 Task: Slide 13 - Do Not Forget To Prepare The Space.
Action: Mouse moved to (36, 94)
Screenshot: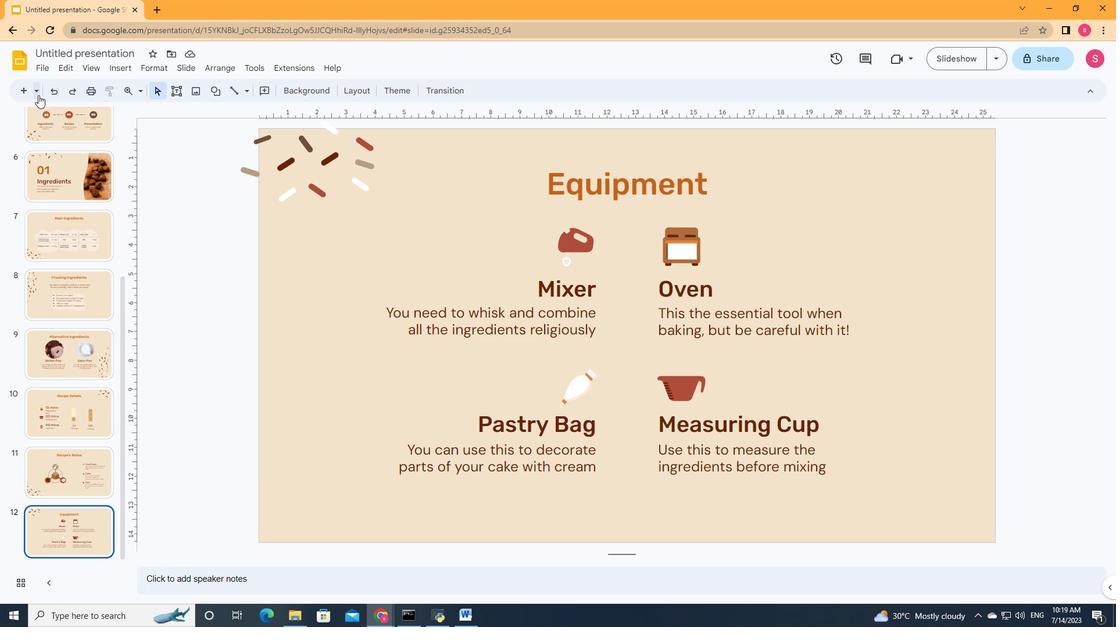 
Action: Mouse pressed left at (36, 94)
Screenshot: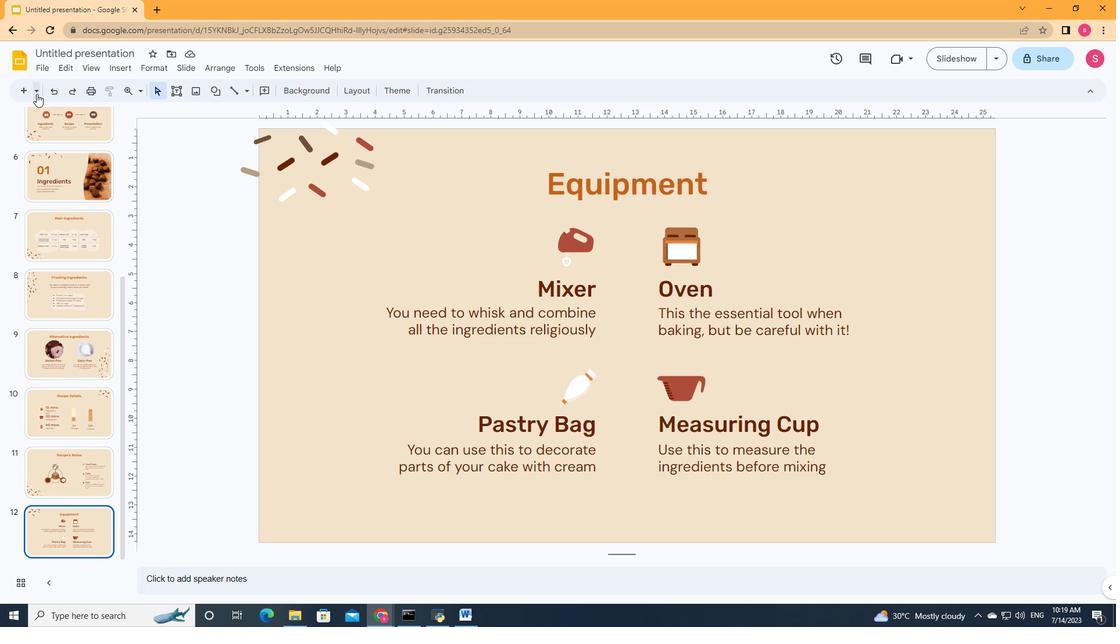 
Action: Mouse moved to (211, 249)
Screenshot: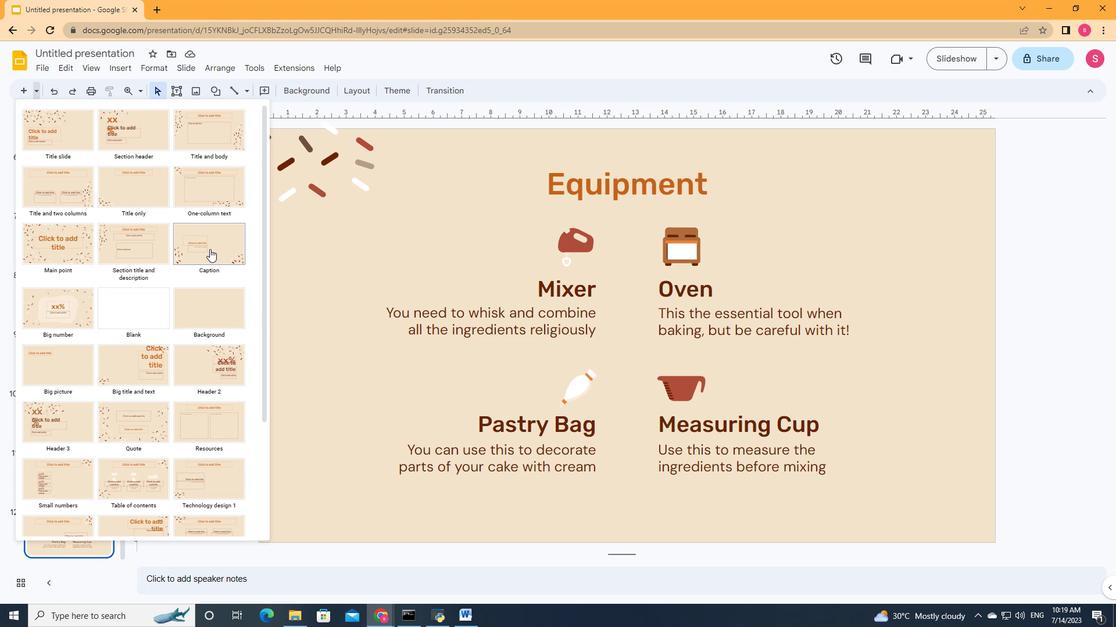 
Action: Mouse pressed left at (211, 249)
Screenshot: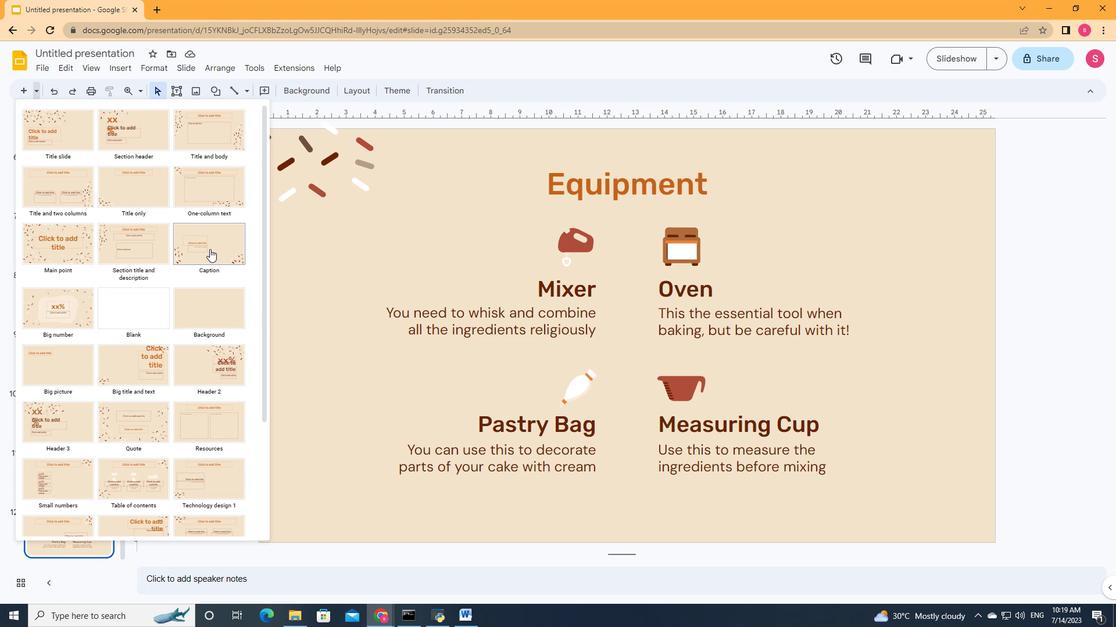 
Action: Mouse moved to (547, 291)
Screenshot: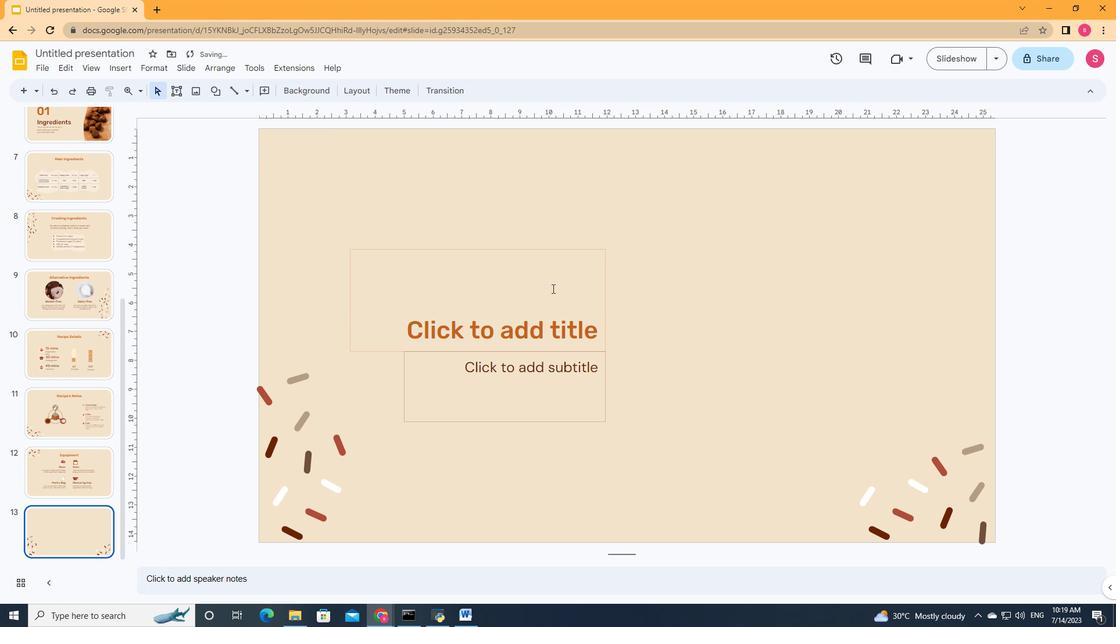 
Action: Mouse pressed left at (547, 291)
Screenshot: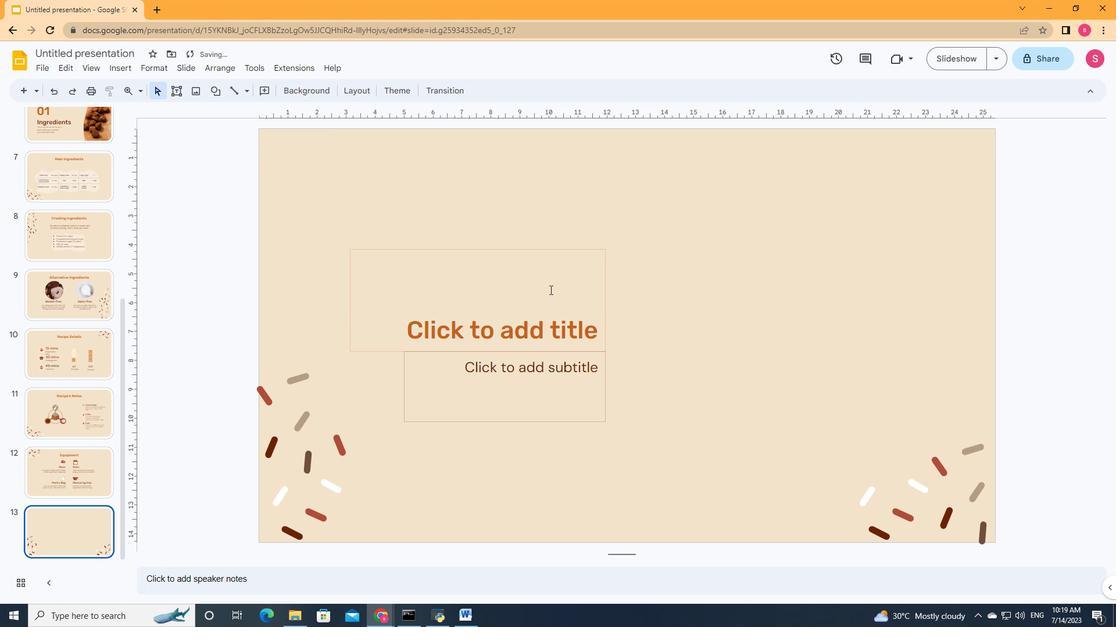 
Action: Key pressed <Key.shift>Don't<Key.space>forget<Key.space>to<Key.space>prepare<Key.space>the<Key.space>space<Key.shift>!
Screenshot: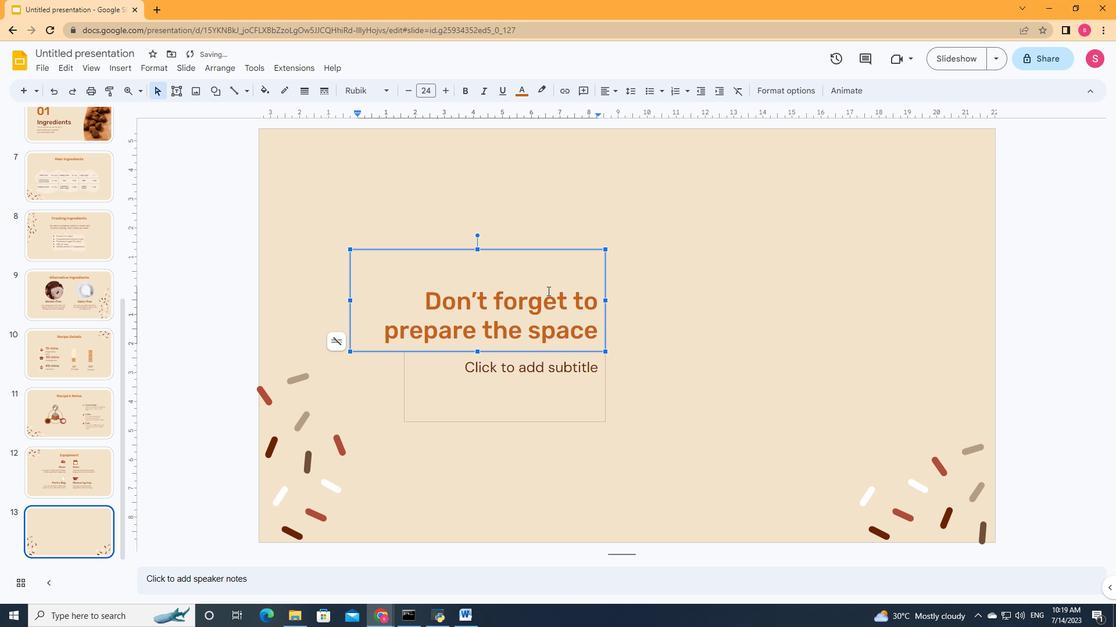 
Action: Mouse moved to (543, 374)
Screenshot: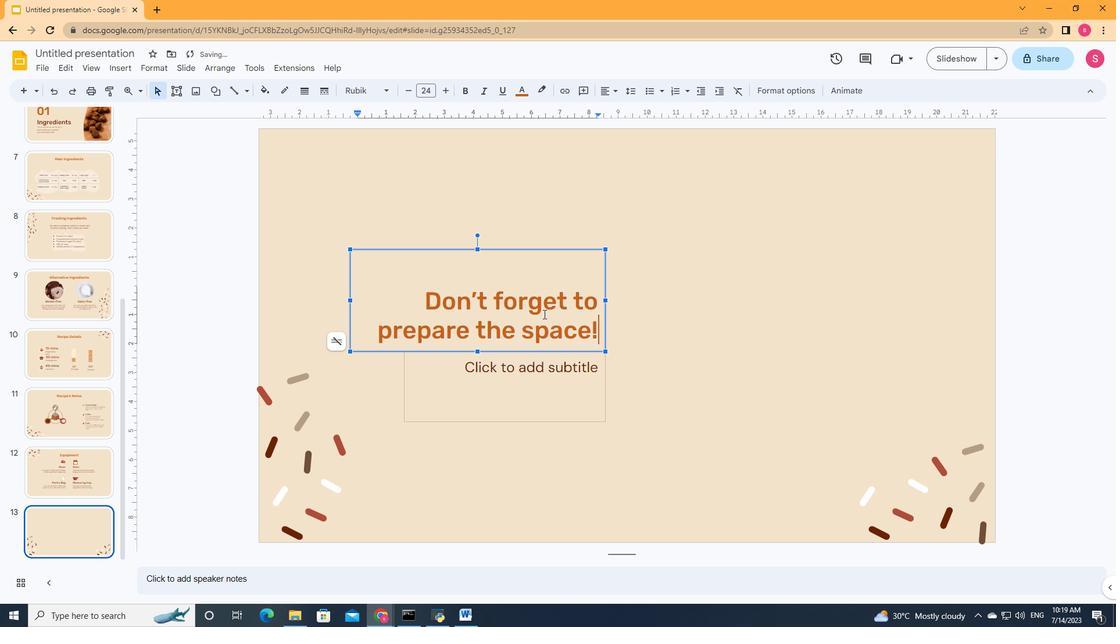 
Action: Mouse pressed left at (543, 374)
Screenshot: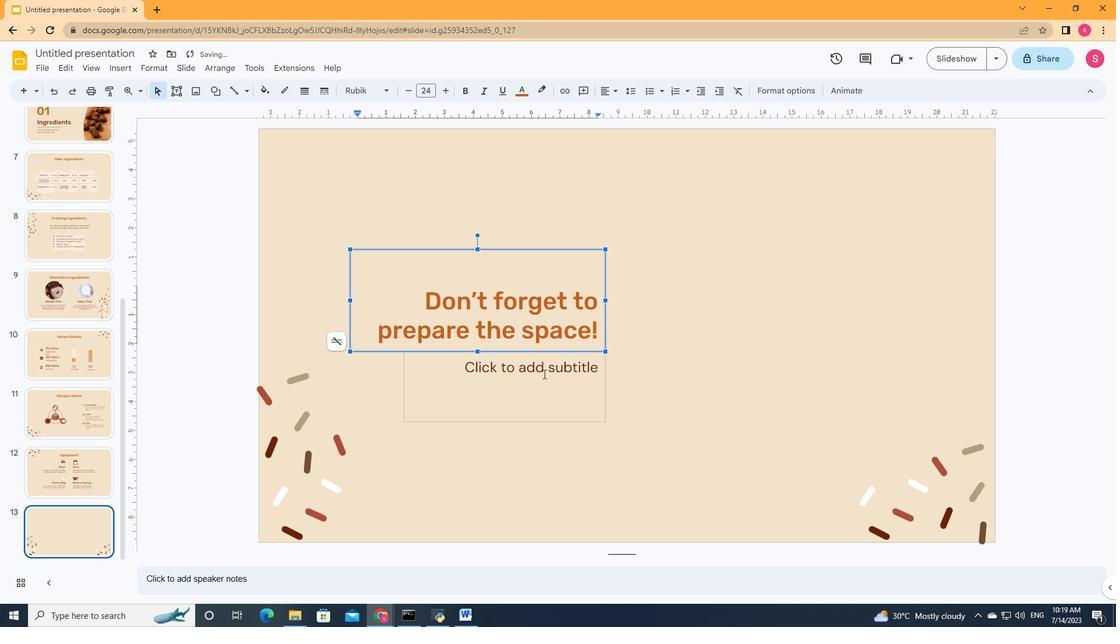 
Action: Key pressed <Key.shift><Key.shift><Key.shift><Key.shift><Key.shift><Key.shift><Key.shift><Key.shift><Key.shift><Key.shift><Key.shift>Baking<Key.space>is<Key.space>easier<Key.space>when<Key.space>you<Key.space>have<Key.space>all<Key.space>the<Key.space>ingredients<Key.space>and<Key.space>equipment<Key.space>at<Key.space>hand<Key.shift>!
Screenshot: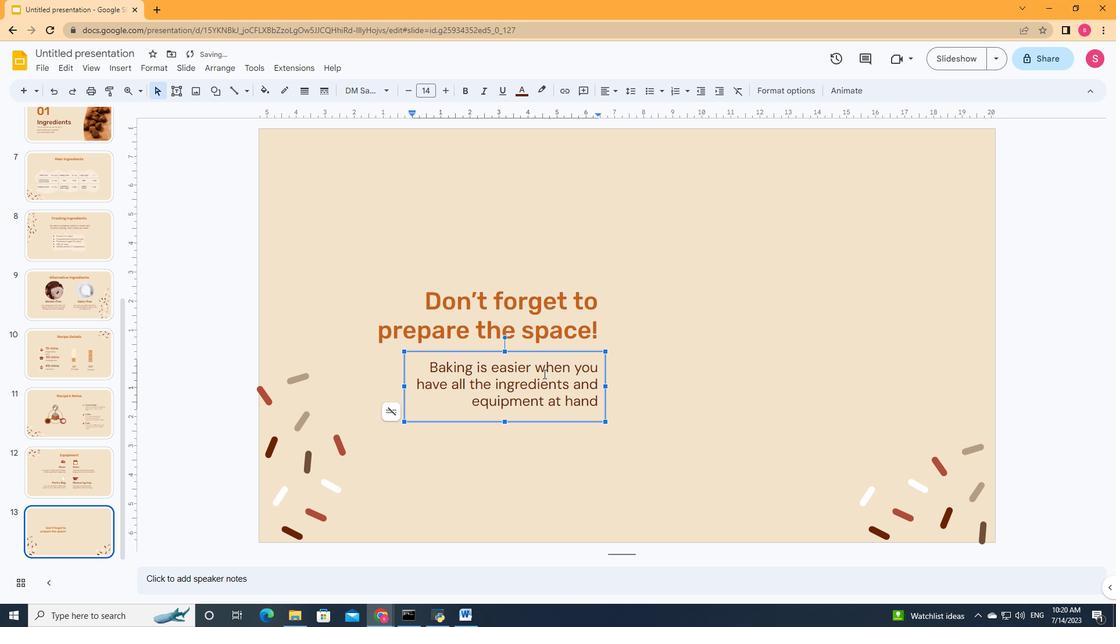
Action: Mouse moved to (684, 379)
Screenshot: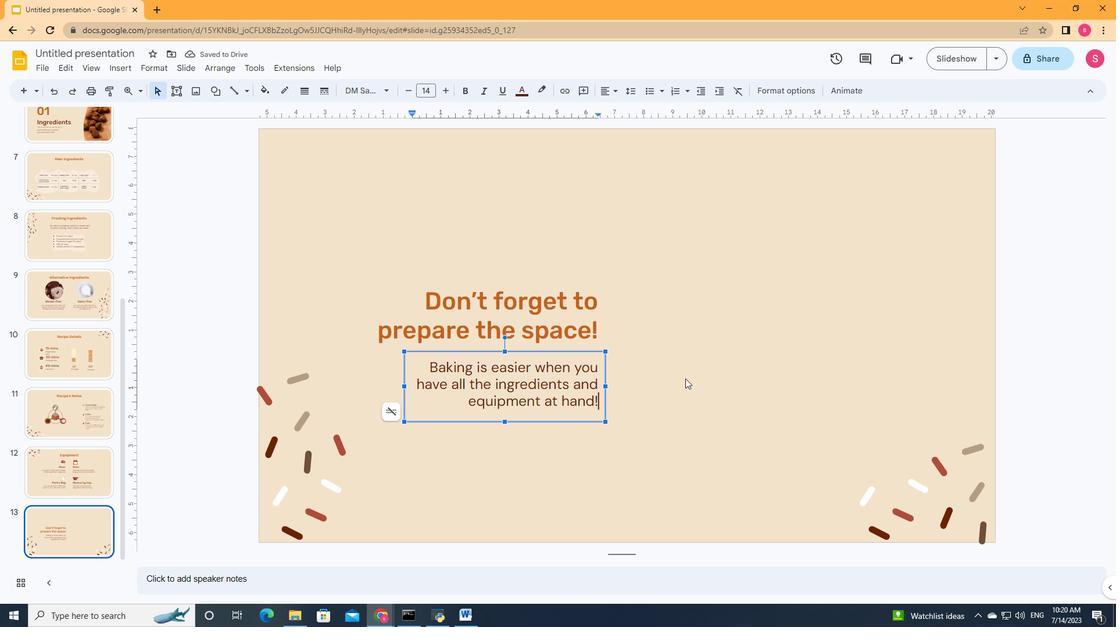 
Action: Mouse pressed left at (684, 379)
Screenshot: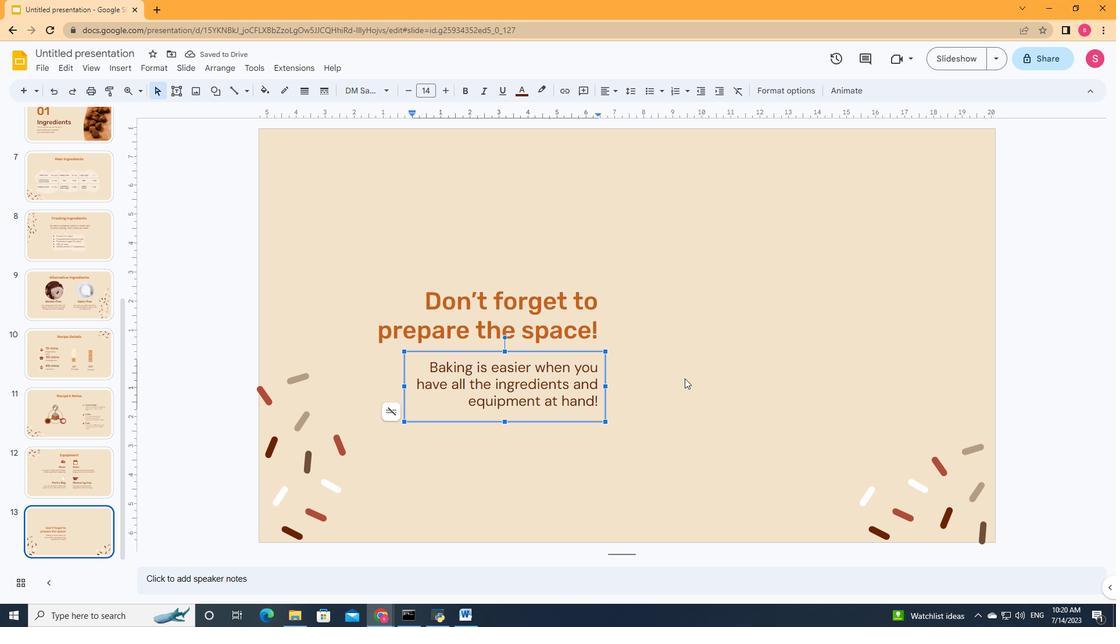 
Action: Mouse moved to (120, 70)
Screenshot: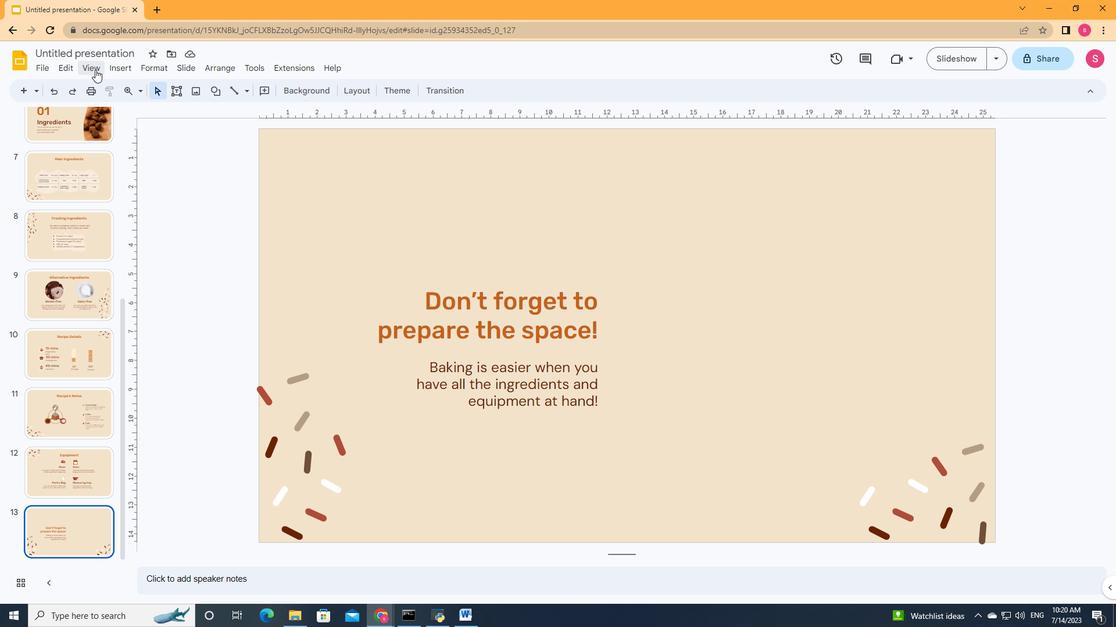 
Action: Mouse pressed left at (120, 70)
Screenshot: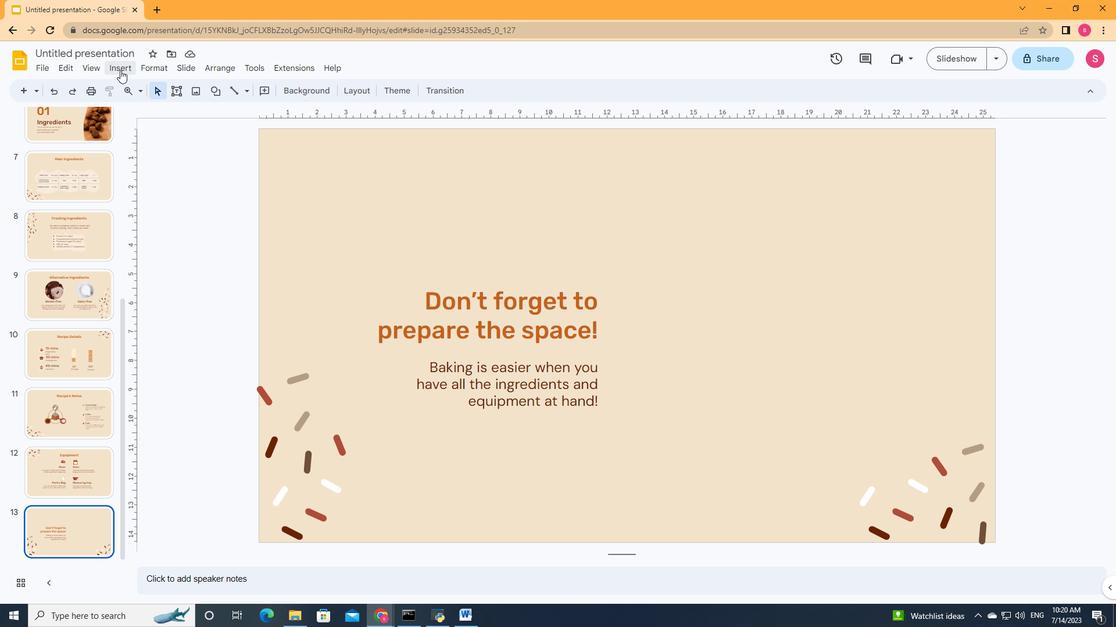 
Action: Mouse moved to (338, 83)
Screenshot: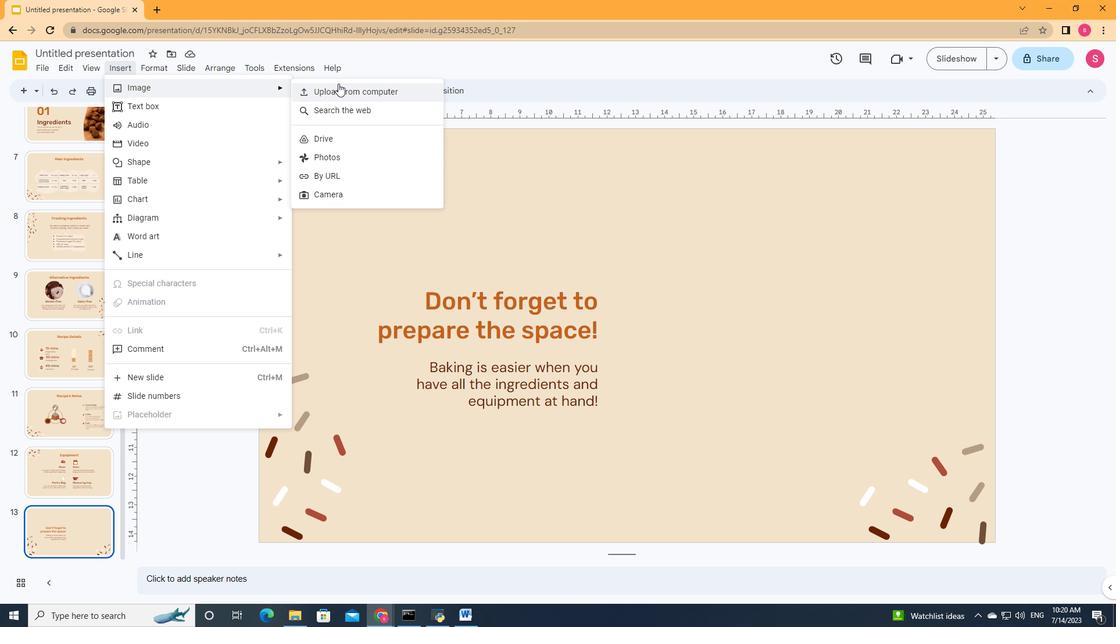 
Action: Mouse pressed left at (338, 83)
Screenshot: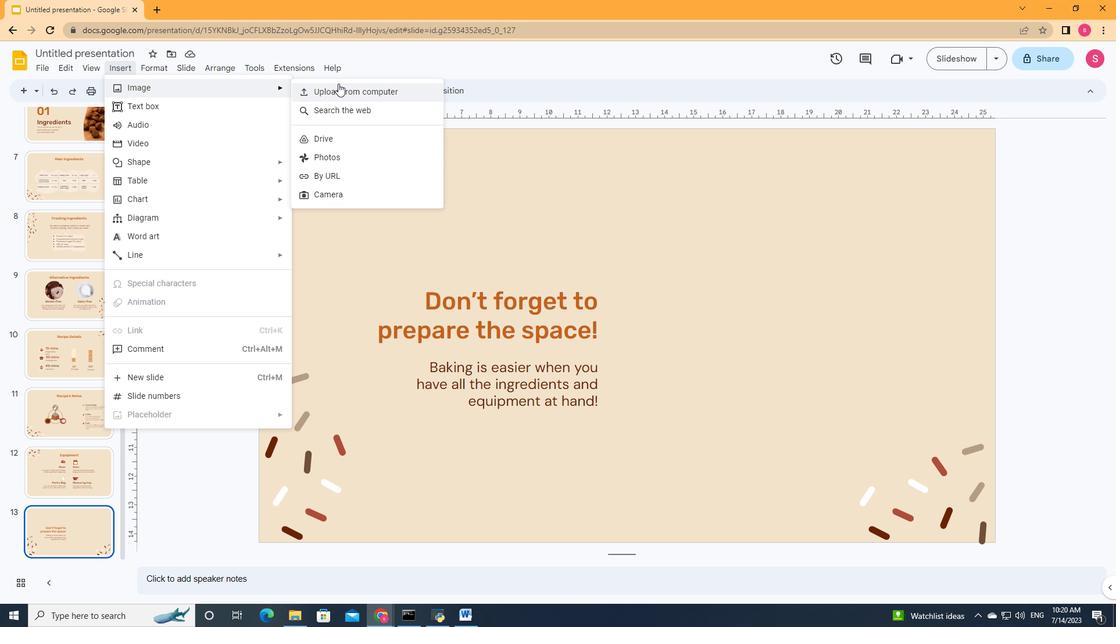 
Action: Mouse moved to (208, 298)
Screenshot: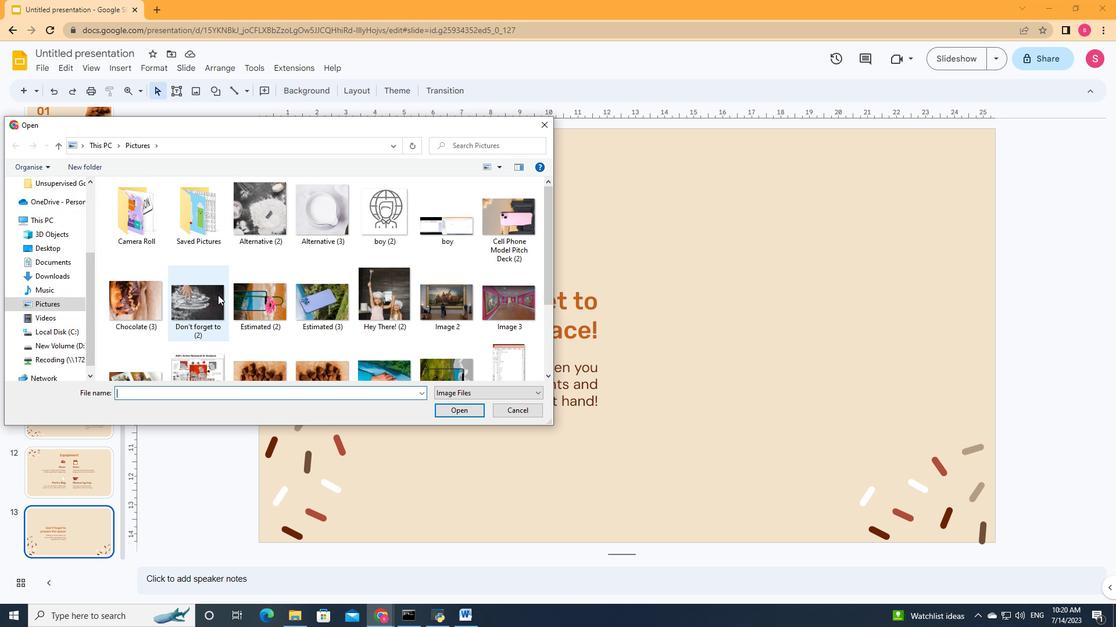 
Action: Mouse pressed left at (208, 298)
Screenshot: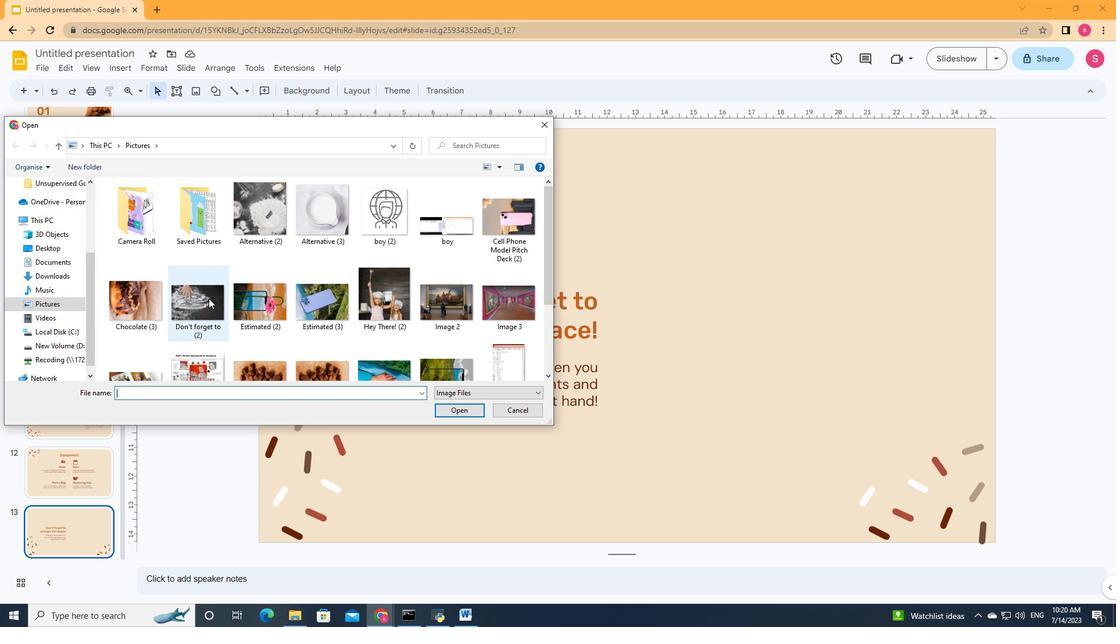 
Action: Mouse moved to (449, 407)
Screenshot: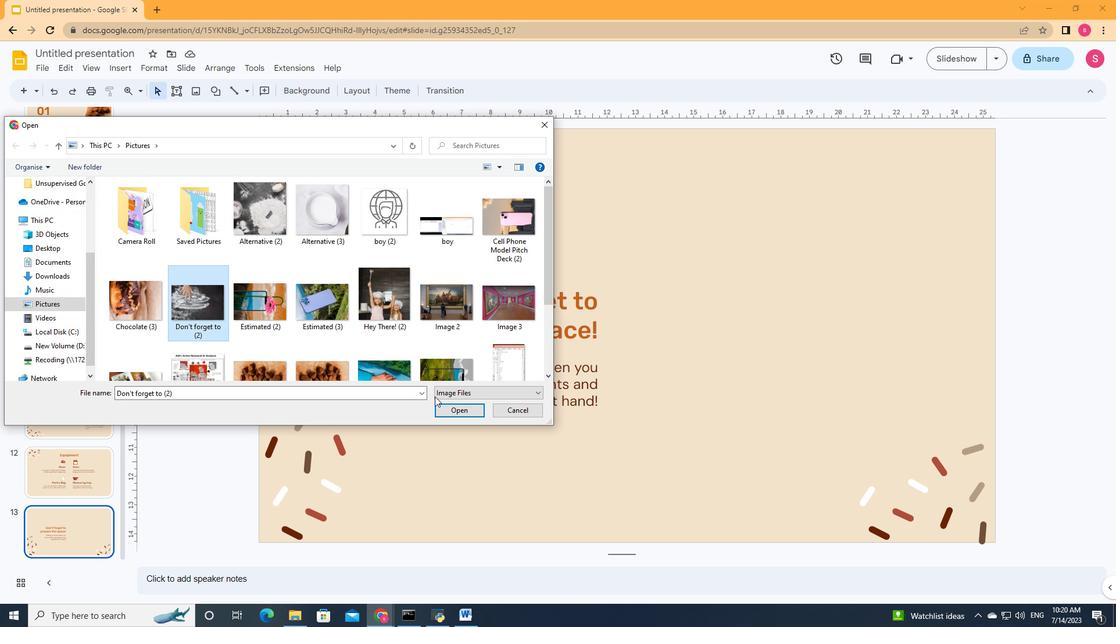
Action: Mouse pressed left at (449, 407)
Screenshot: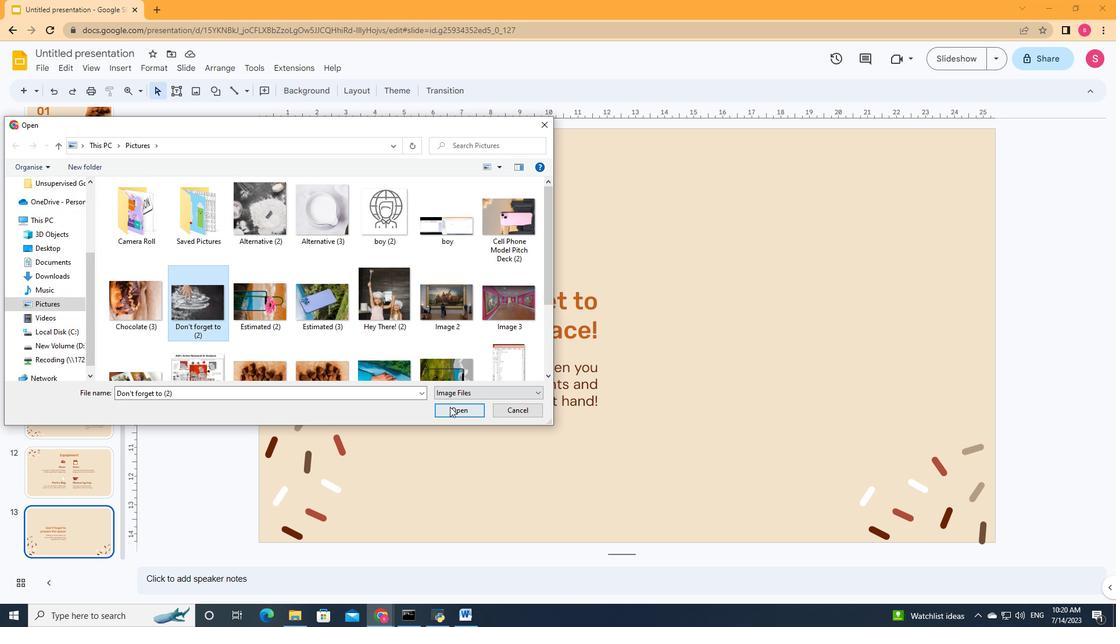 
Action: Mouse moved to (377, 95)
Screenshot: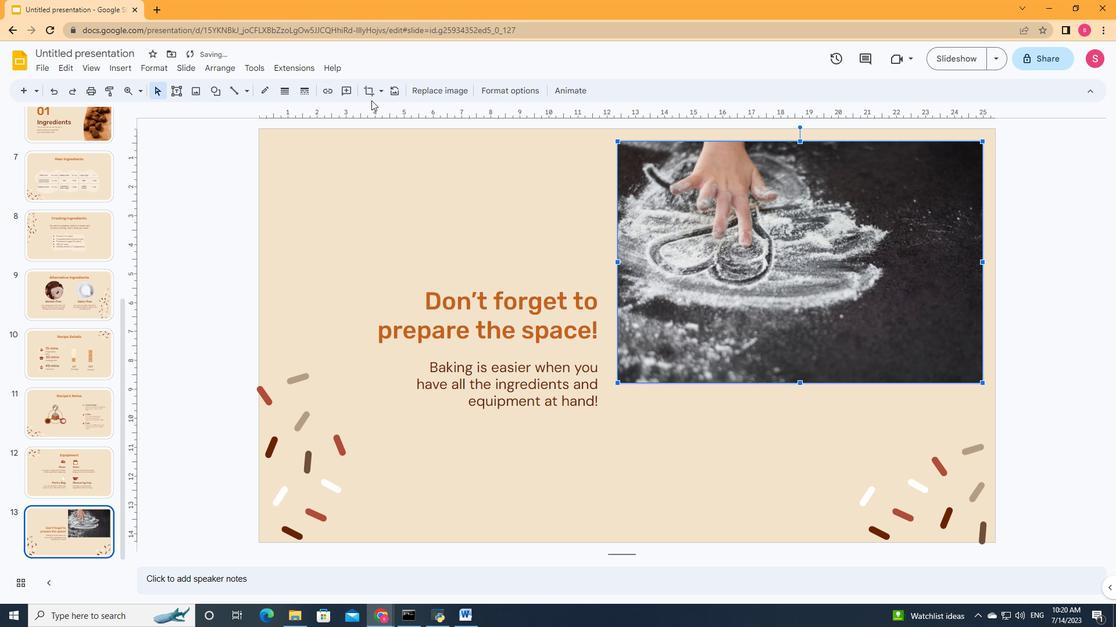 
Action: Mouse pressed left at (377, 95)
Screenshot: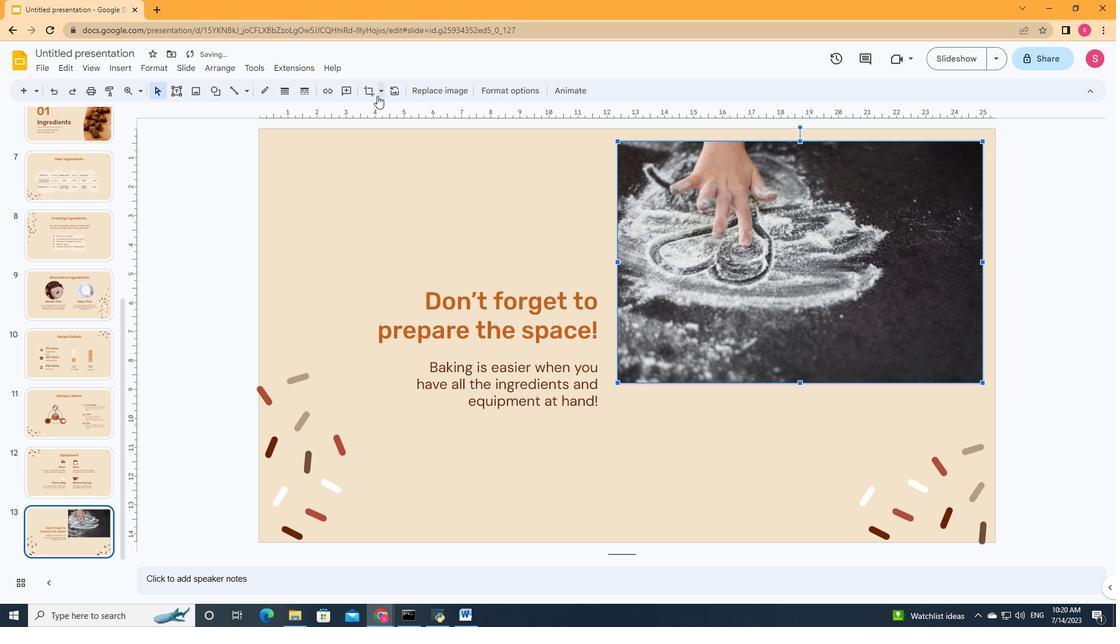 
Action: Mouse moved to (461, 141)
Screenshot: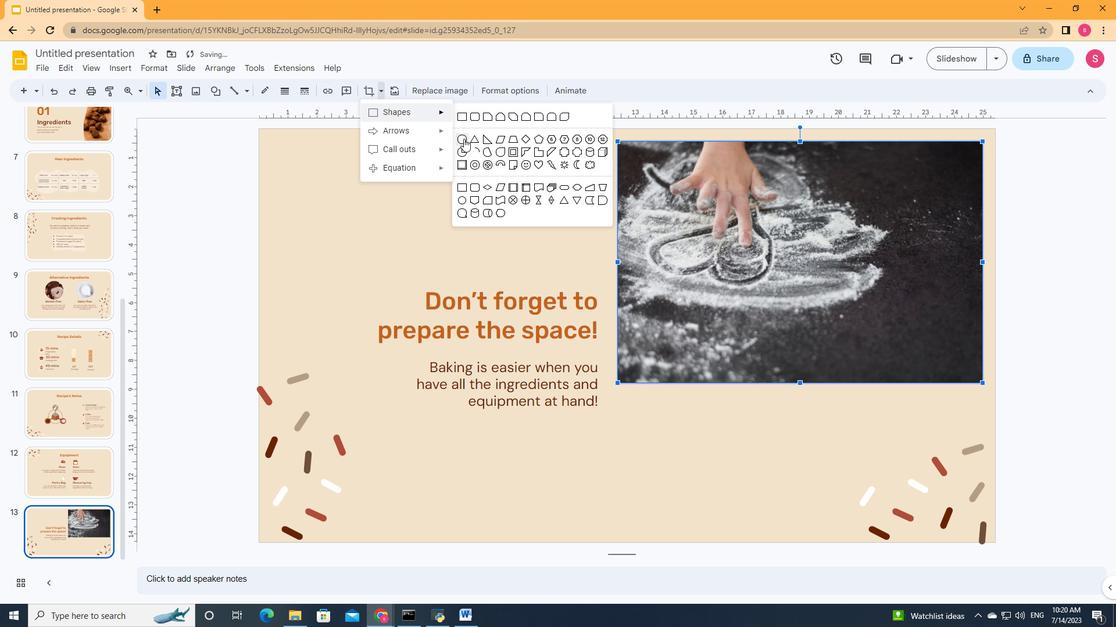 
Action: Mouse pressed left at (461, 141)
Screenshot: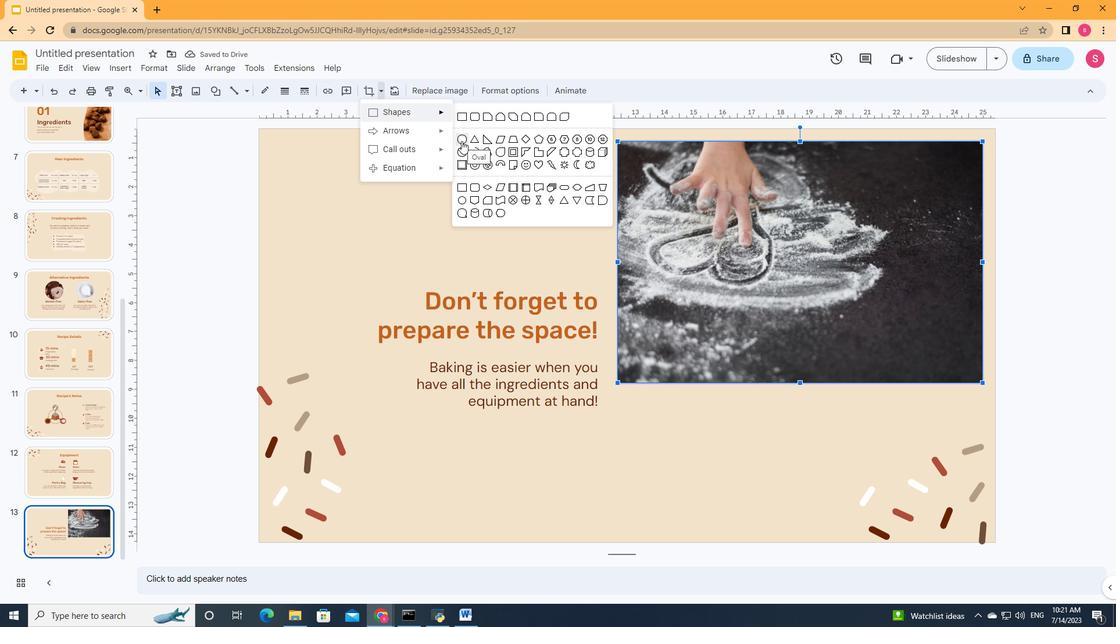 
Action: Mouse moved to (741, 218)
Screenshot: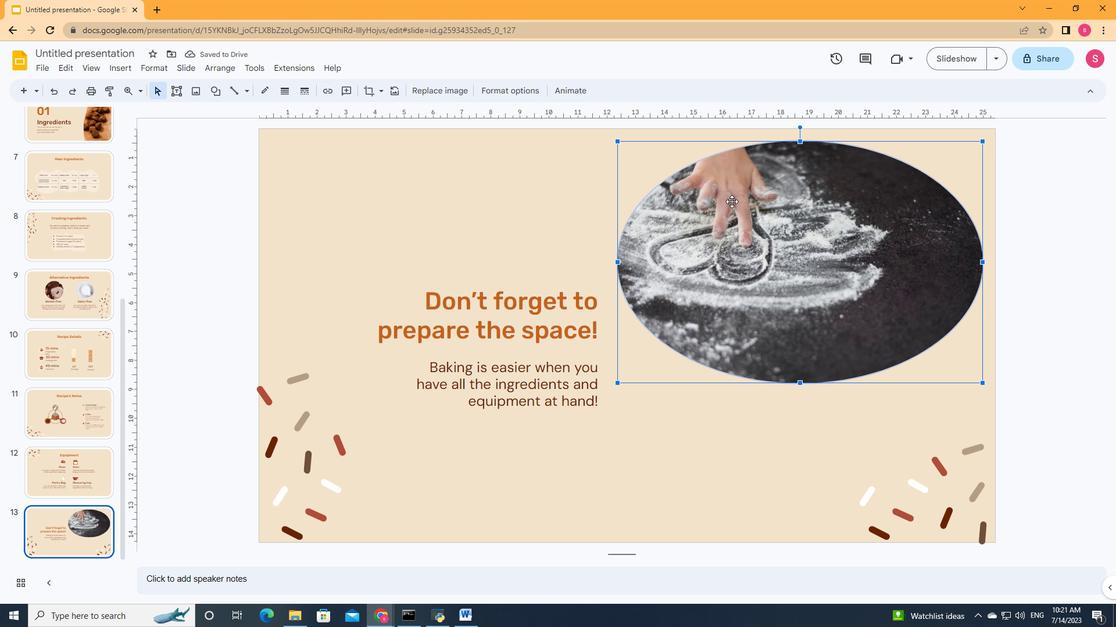 
Action: Mouse pressed left at (741, 218)
Screenshot: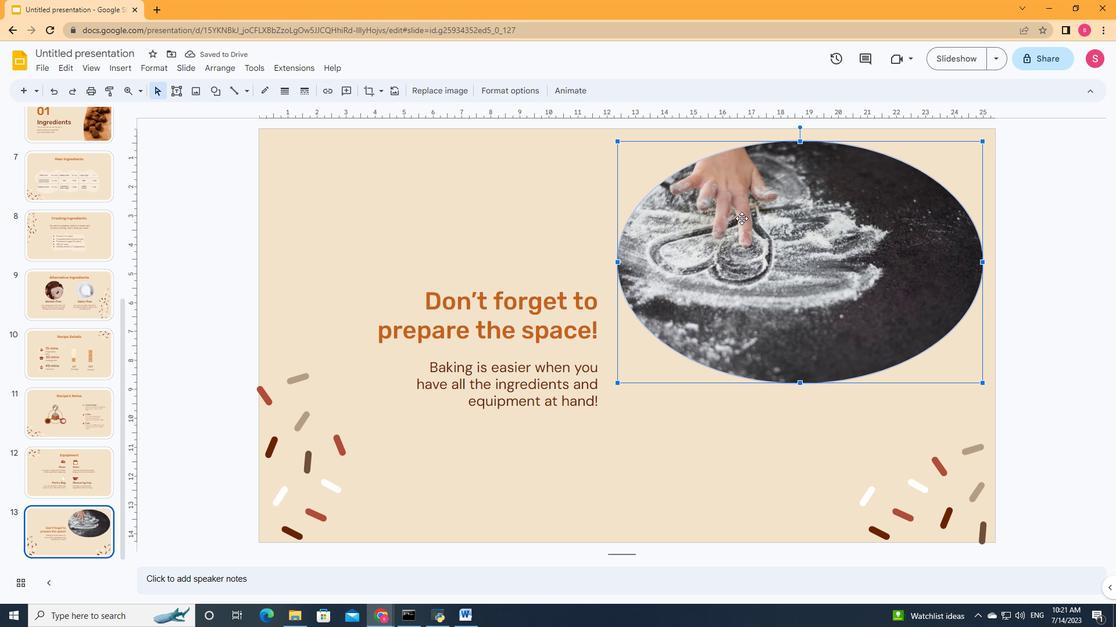 
Action: Mouse pressed left at (741, 218)
Screenshot: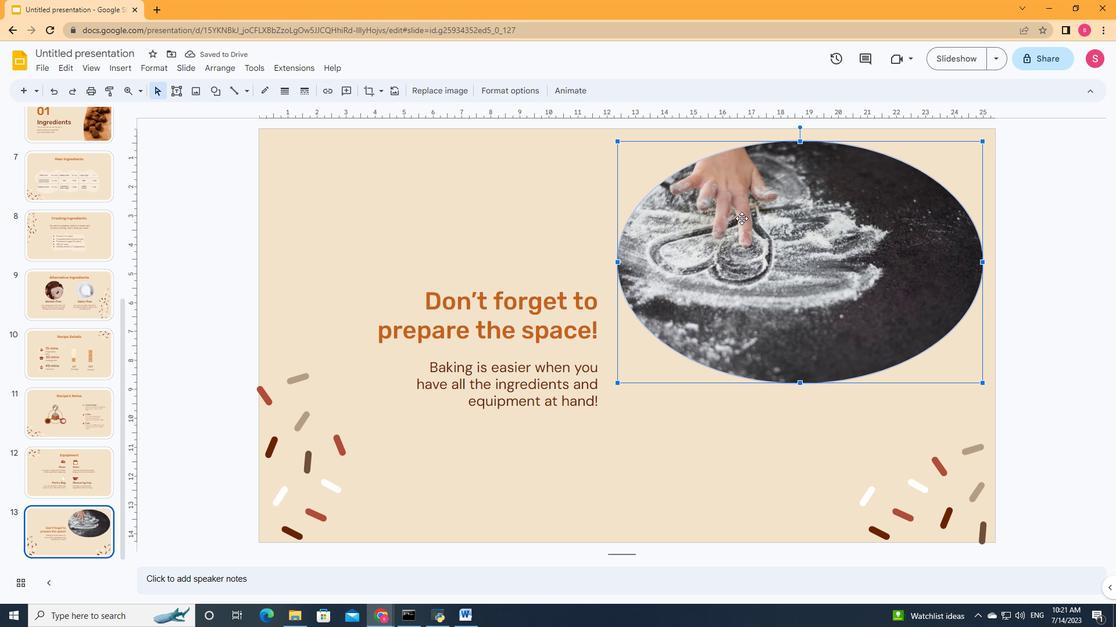 
Action: Mouse moved to (981, 381)
Screenshot: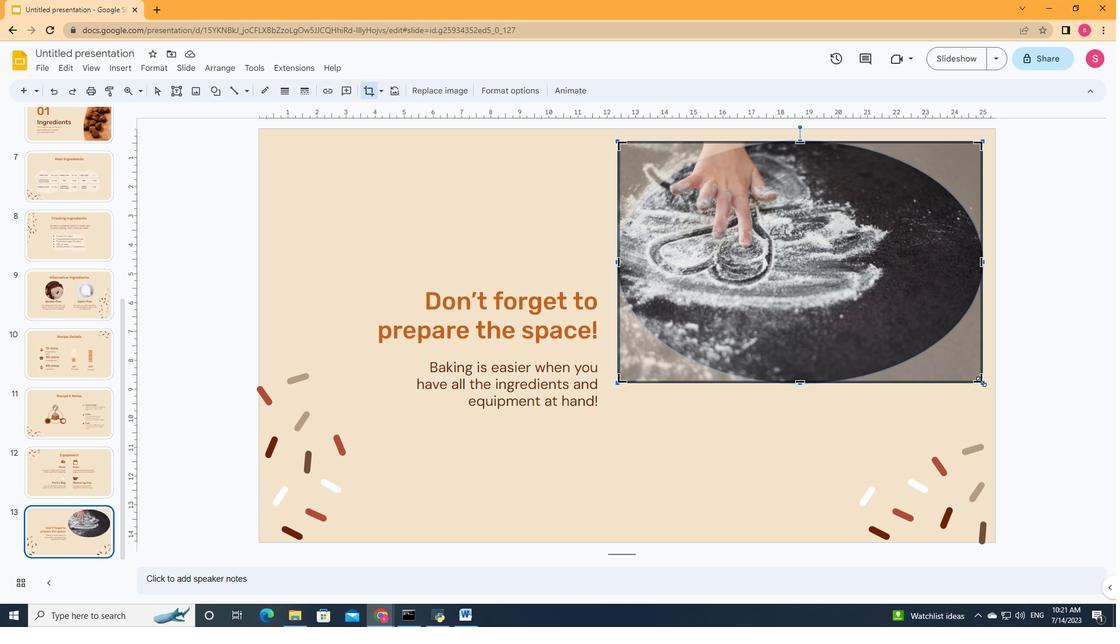 
Action: Mouse pressed left at (981, 381)
Screenshot: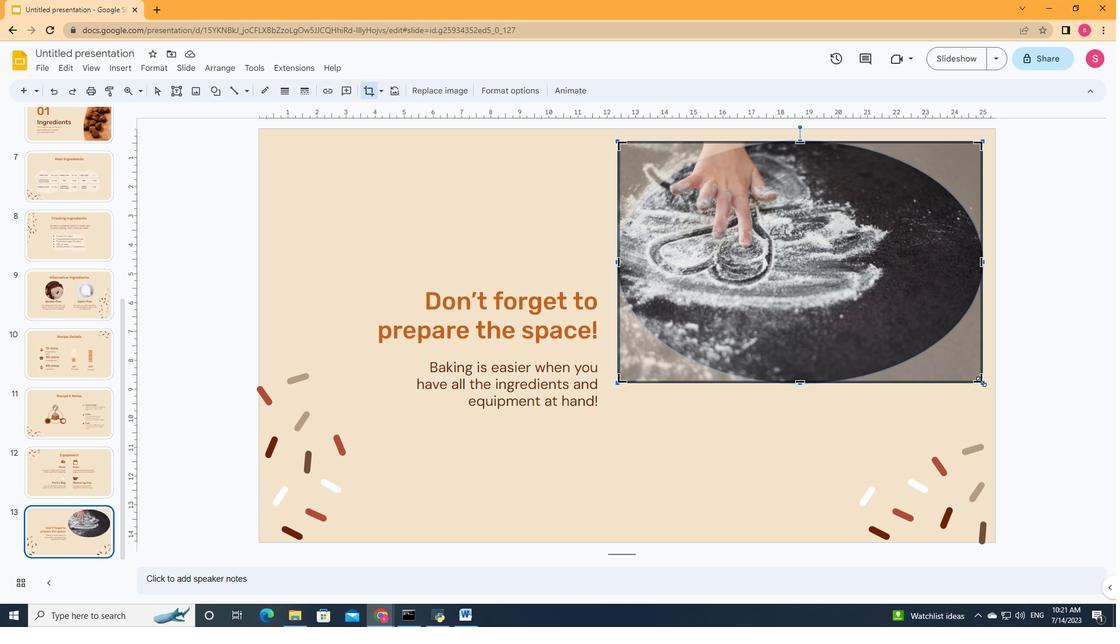 
Action: Mouse moved to (805, 408)
Screenshot: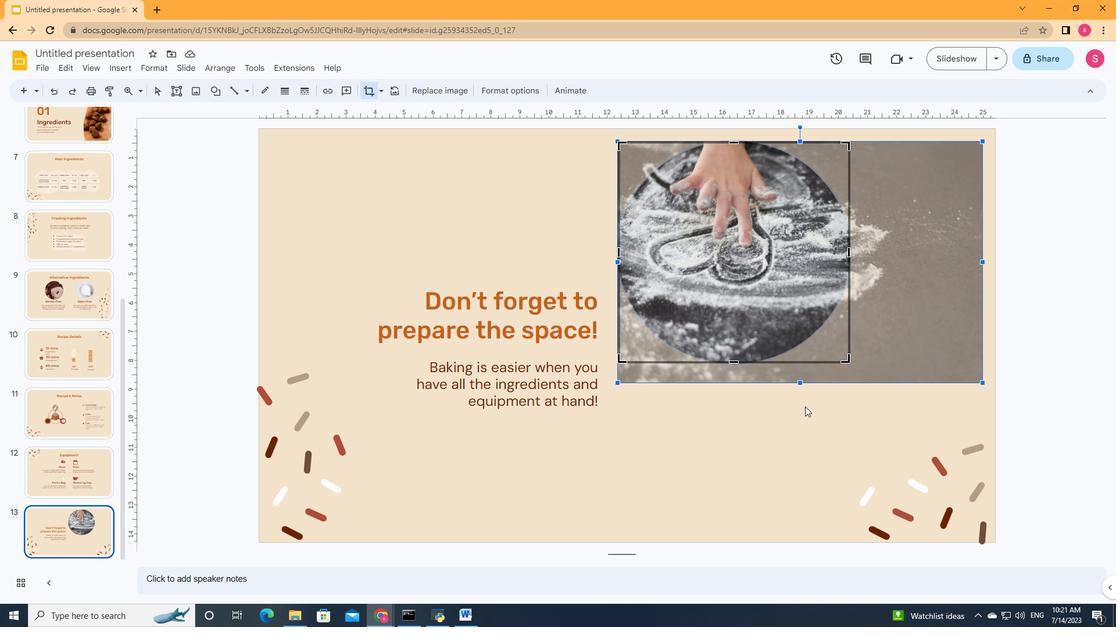 
Action: Mouse pressed left at (805, 408)
Screenshot: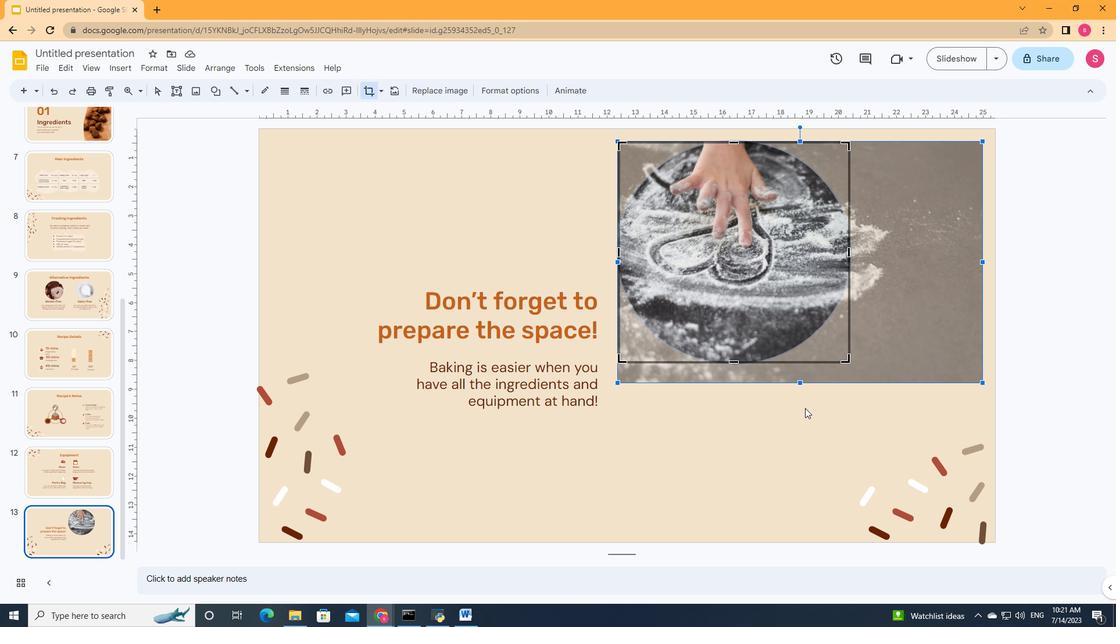 
Action: Mouse moved to (740, 279)
Screenshot: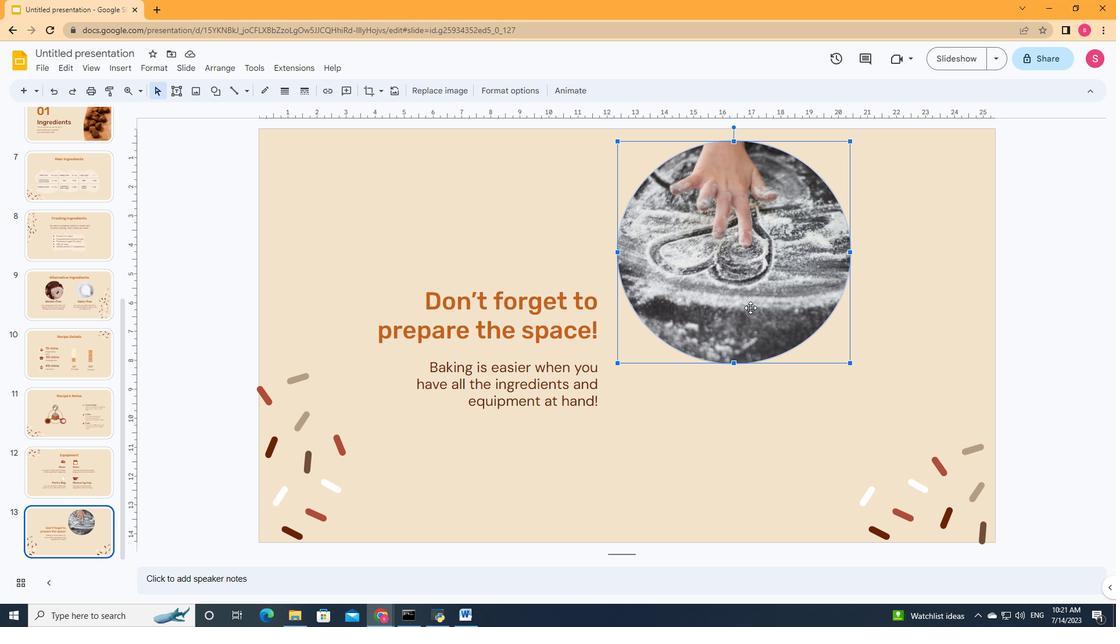 
Action: Key pressed <Key.down><Key.down><Key.down><Key.down><Key.down><Key.down><Key.down><Key.down><Key.down><Key.down><Key.down><Key.down><Key.down><Key.down><Key.down><Key.down><Key.down><Key.right><Key.right><Key.up>
Screenshot: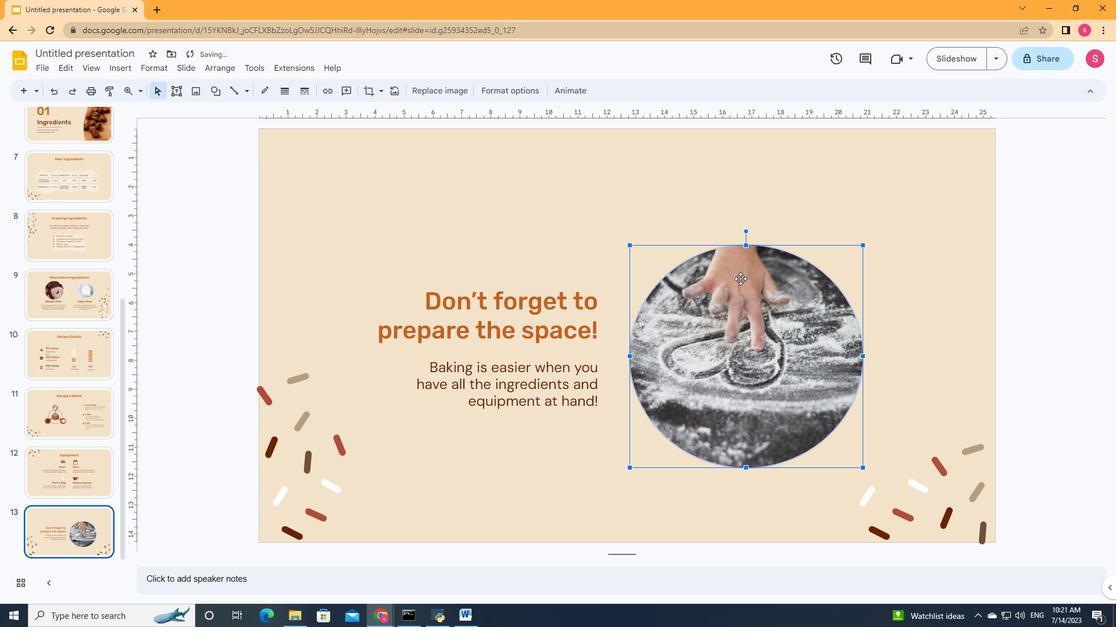 
Action: Mouse moved to (583, 257)
Screenshot: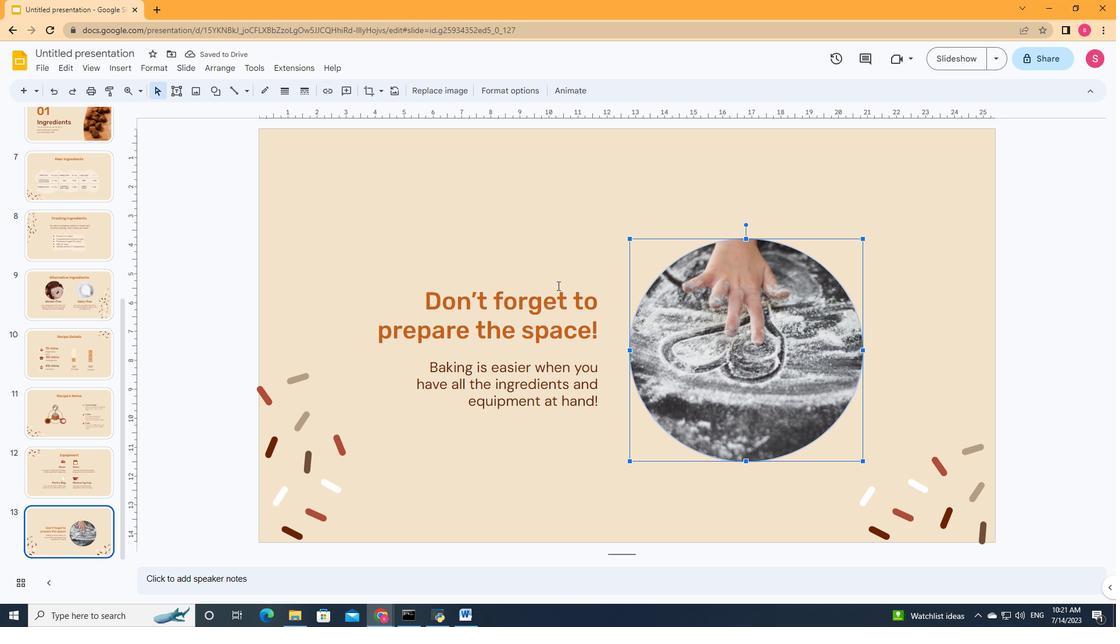 
Action: Mouse pressed left at (583, 257)
Screenshot: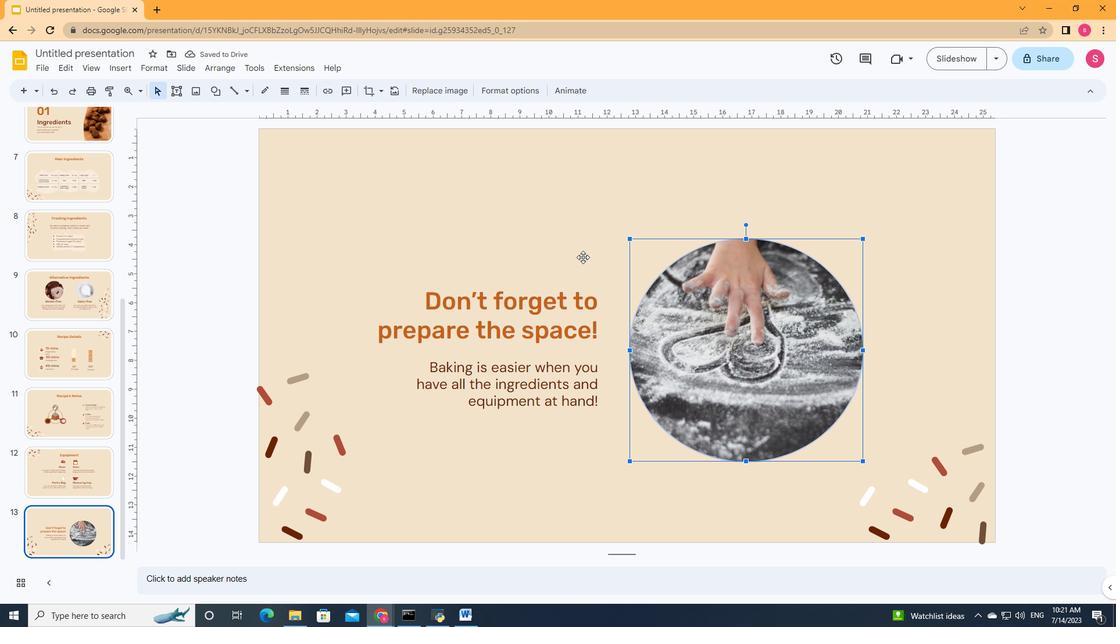 
Action: Mouse moved to (938, 236)
Screenshot: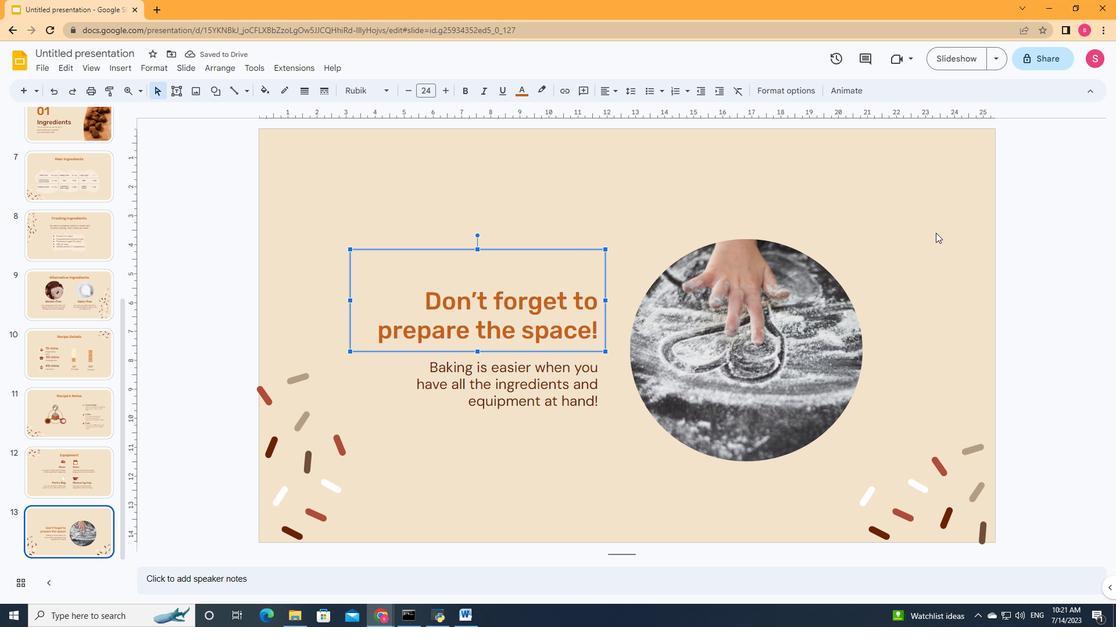 
Action: Mouse pressed left at (938, 236)
Screenshot: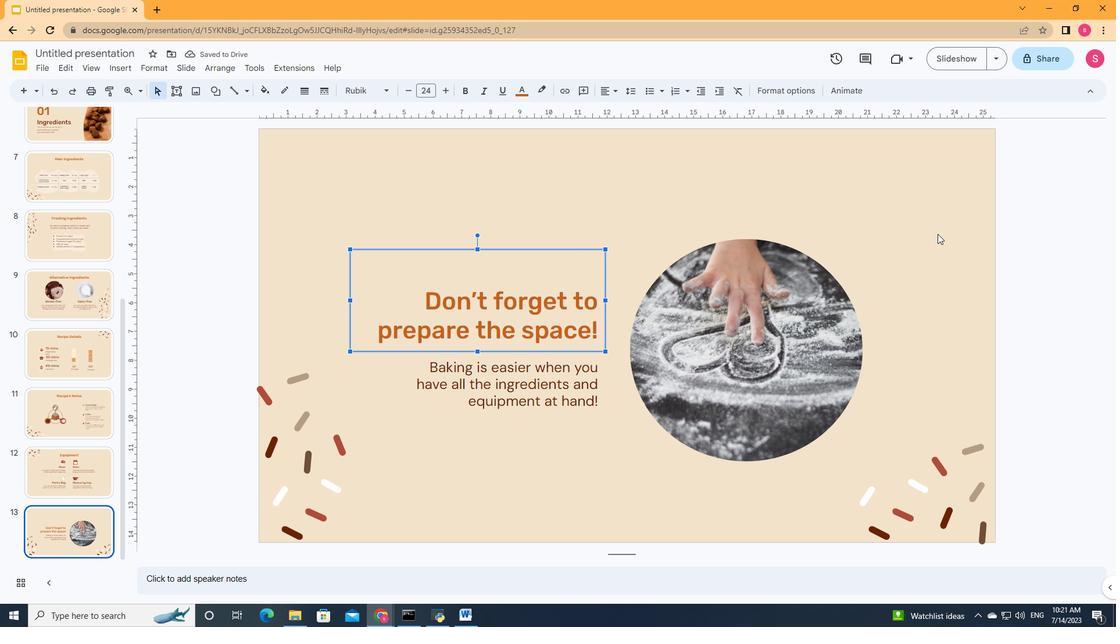 
Action: Mouse moved to (937, 237)
Screenshot: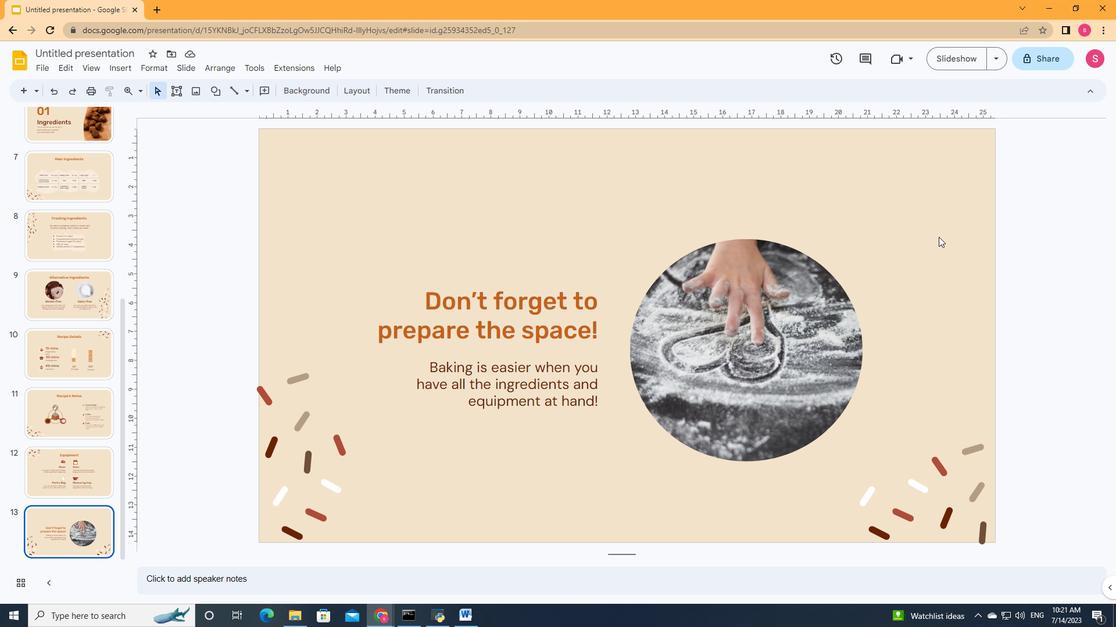 
